 Task: Archive the cards Product, Service Description, Development, Operations, Offering and Financial Summary.
Action: Mouse moved to (542, 289)
Screenshot: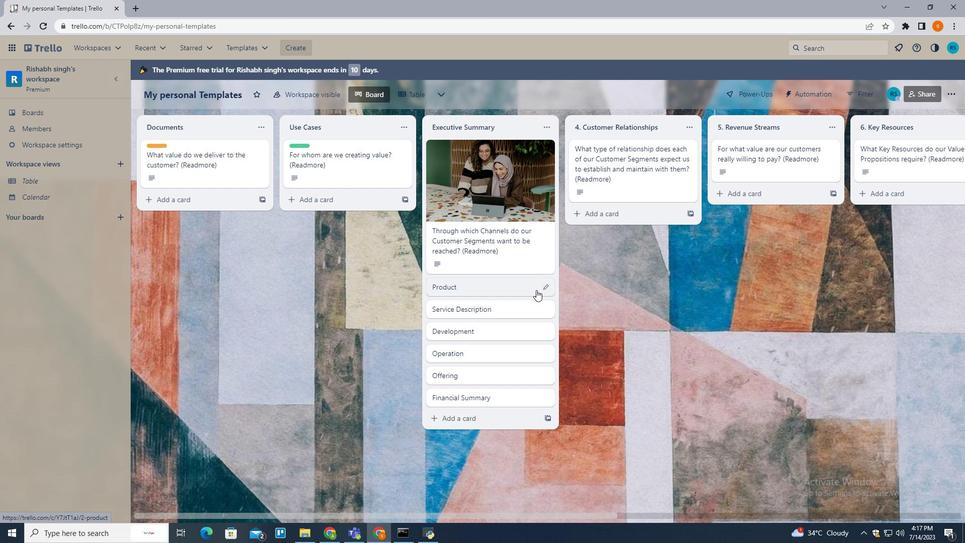 
Action: Mouse pressed left at (542, 289)
Screenshot: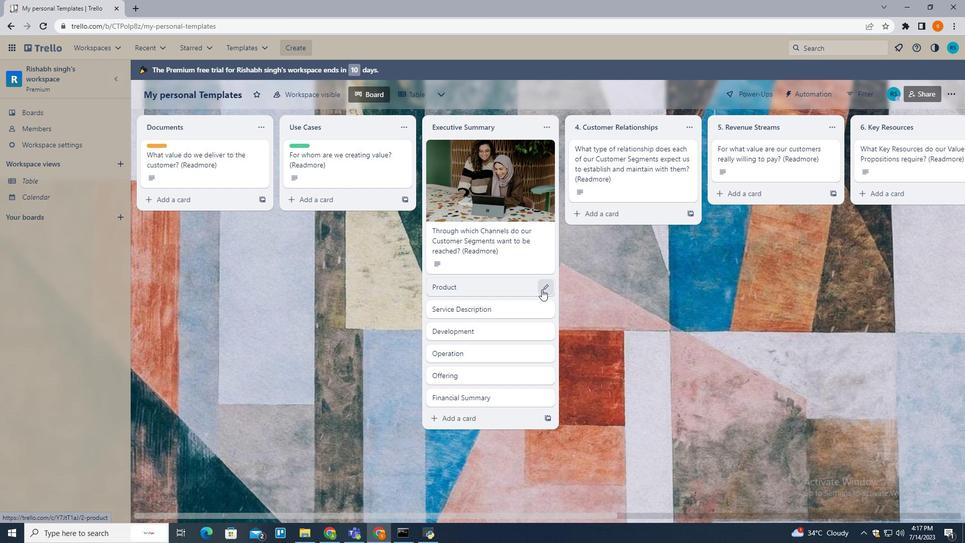 
Action: Mouse moved to (572, 415)
Screenshot: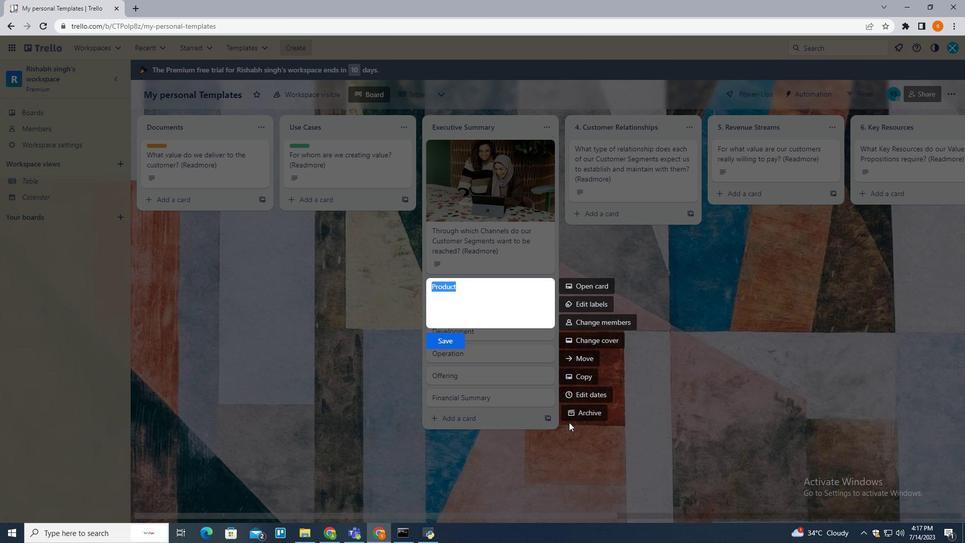 
Action: Mouse pressed left at (572, 415)
Screenshot: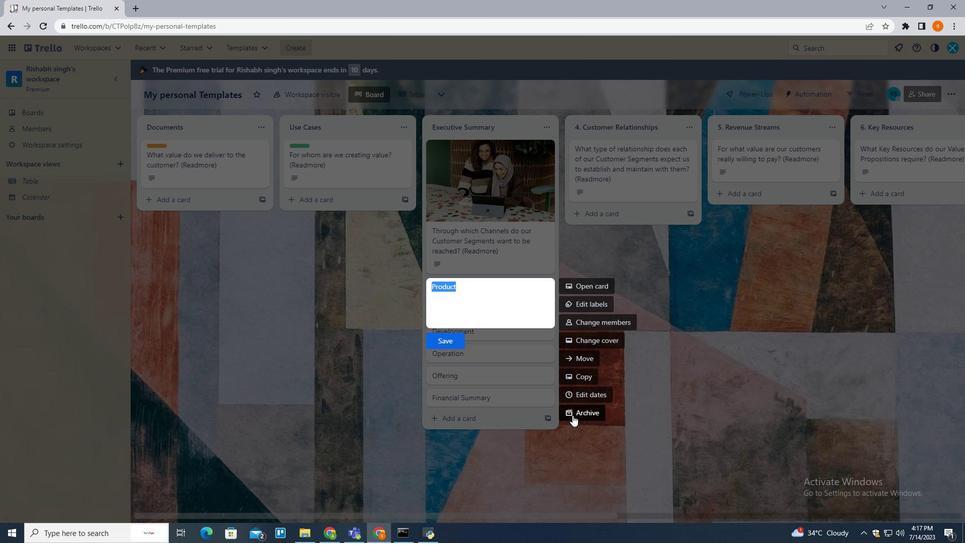 
Action: Mouse moved to (546, 286)
Screenshot: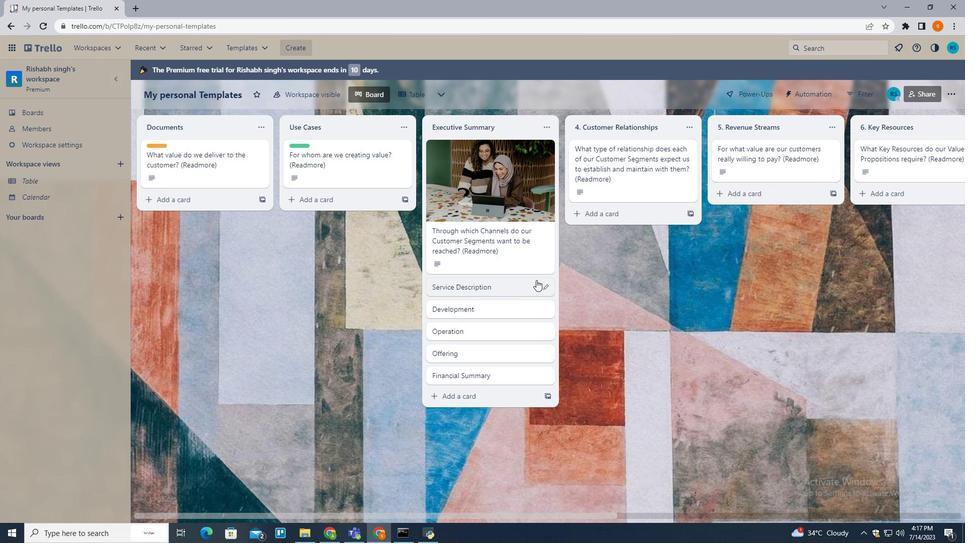 
Action: Mouse pressed left at (546, 286)
Screenshot: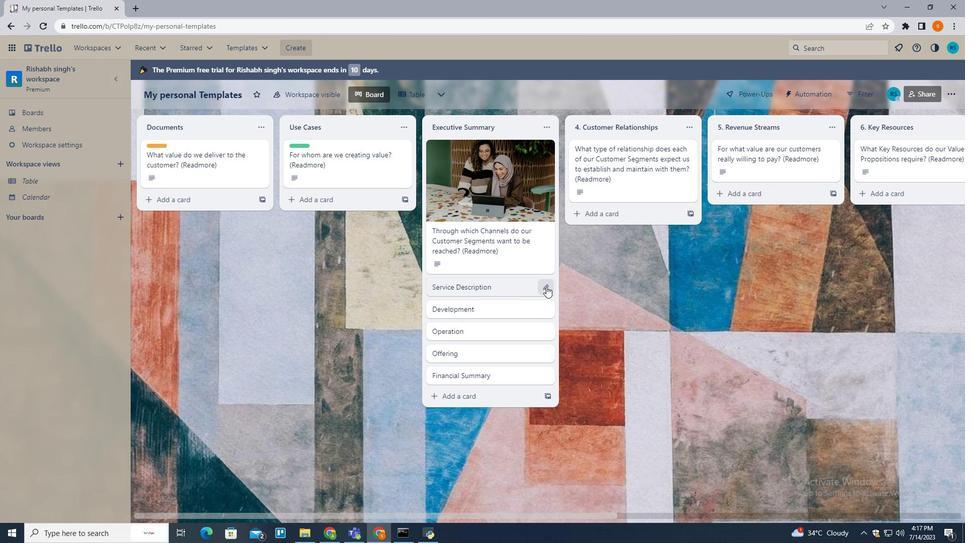 
Action: Mouse moved to (571, 409)
Screenshot: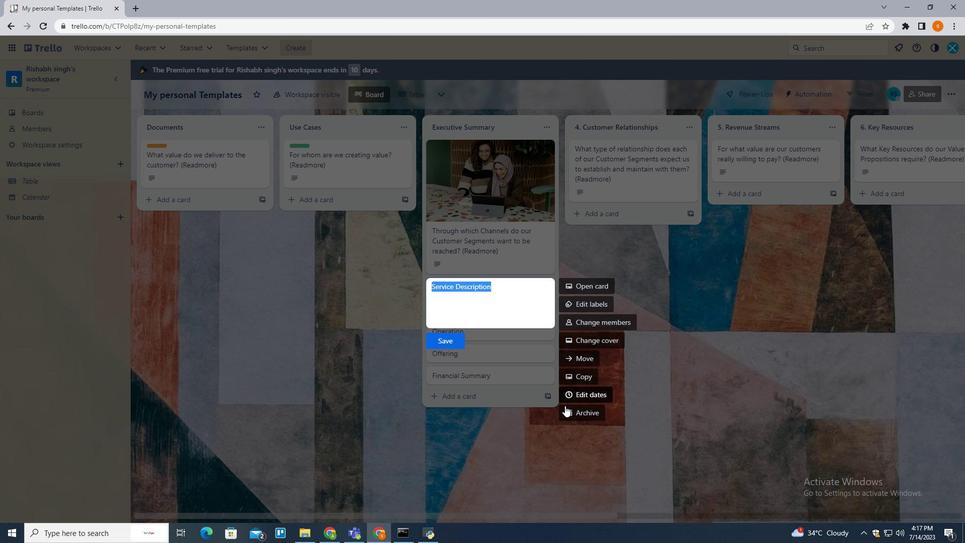 
Action: Mouse pressed left at (571, 409)
Screenshot: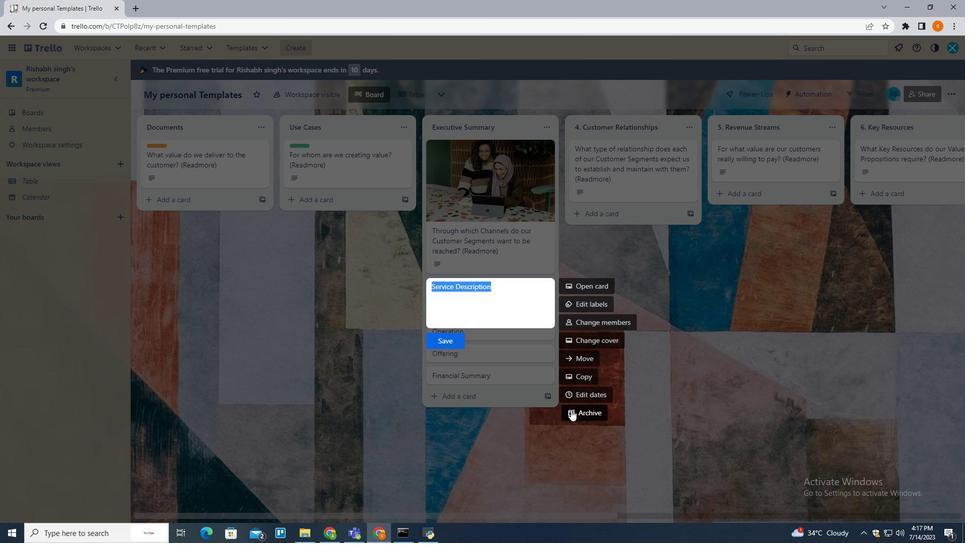 
Action: Mouse moved to (545, 286)
Screenshot: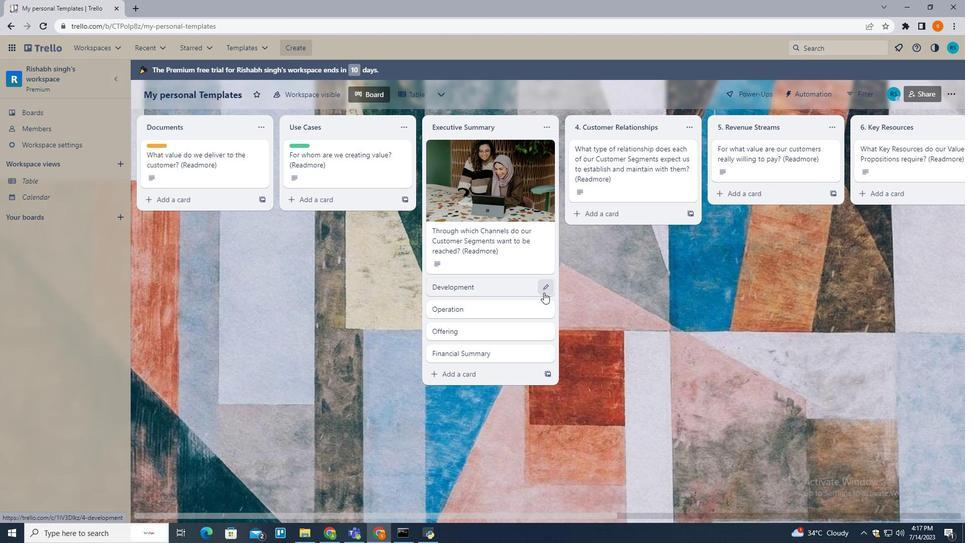 
Action: Mouse pressed left at (545, 286)
Screenshot: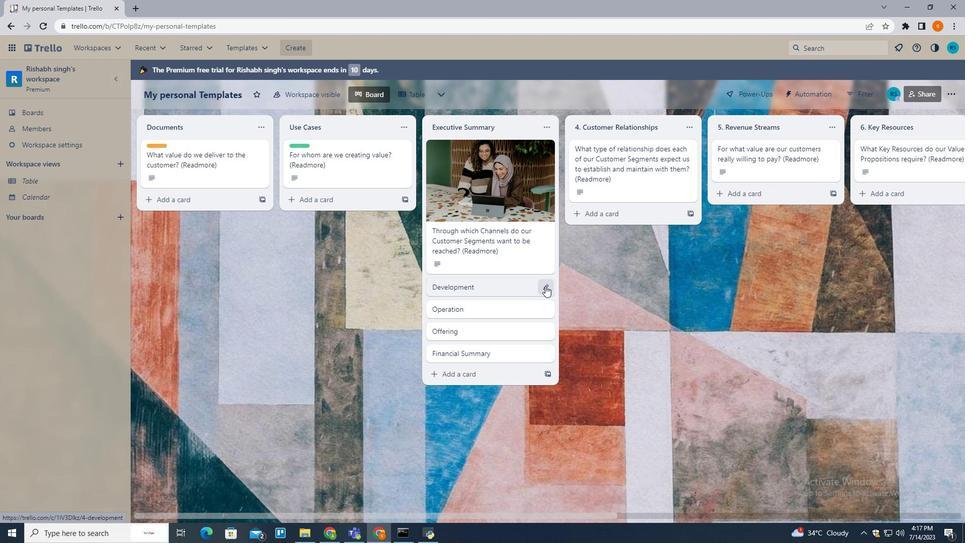 
Action: Mouse moved to (571, 409)
Screenshot: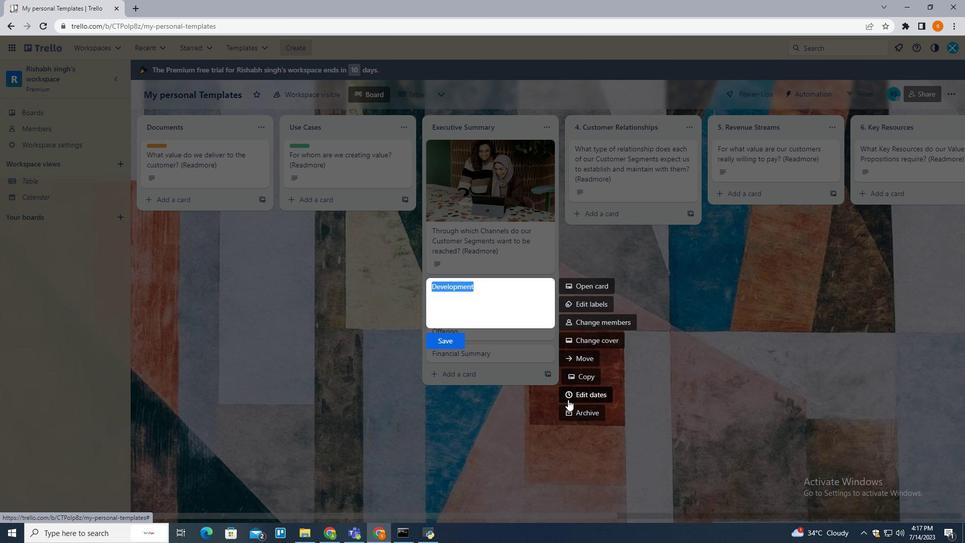 
Action: Mouse pressed left at (571, 409)
Screenshot: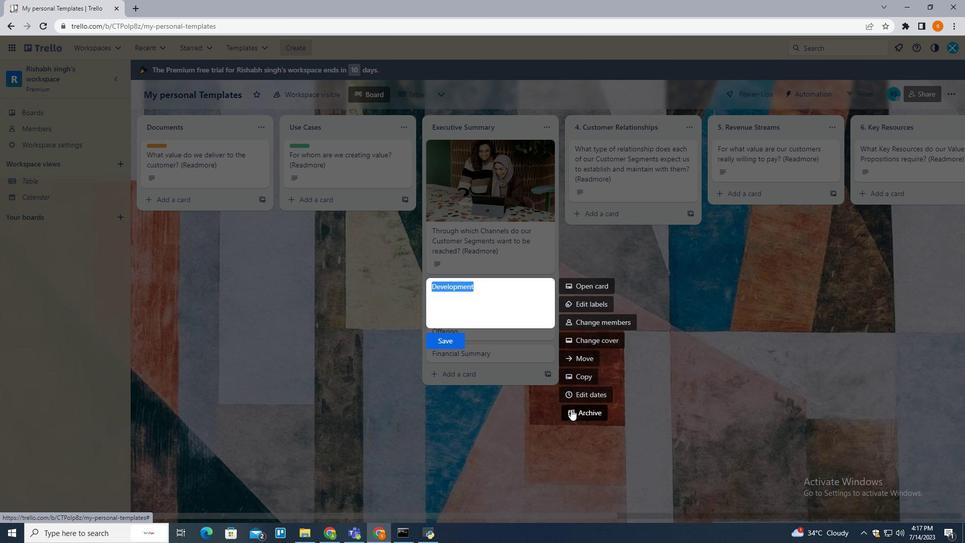
Action: Mouse moved to (546, 287)
Screenshot: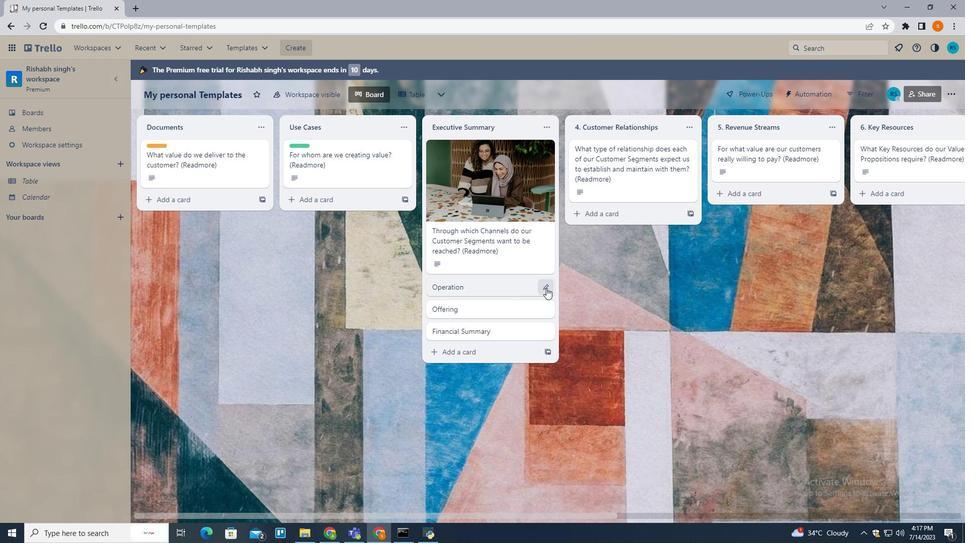
Action: Mouse pressed left at (546, 287)
Screenshot: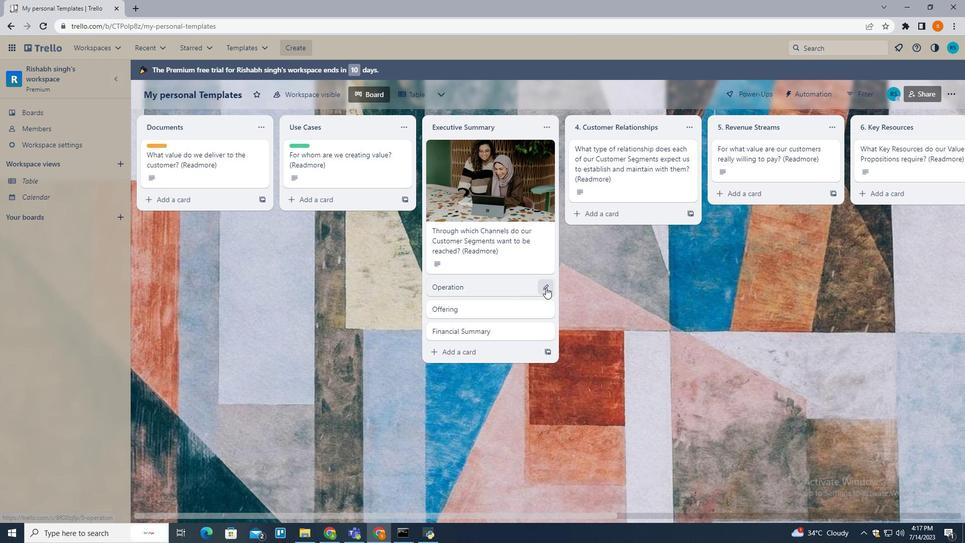 
Action: Mouse moved to (575, 409)
Screenshot: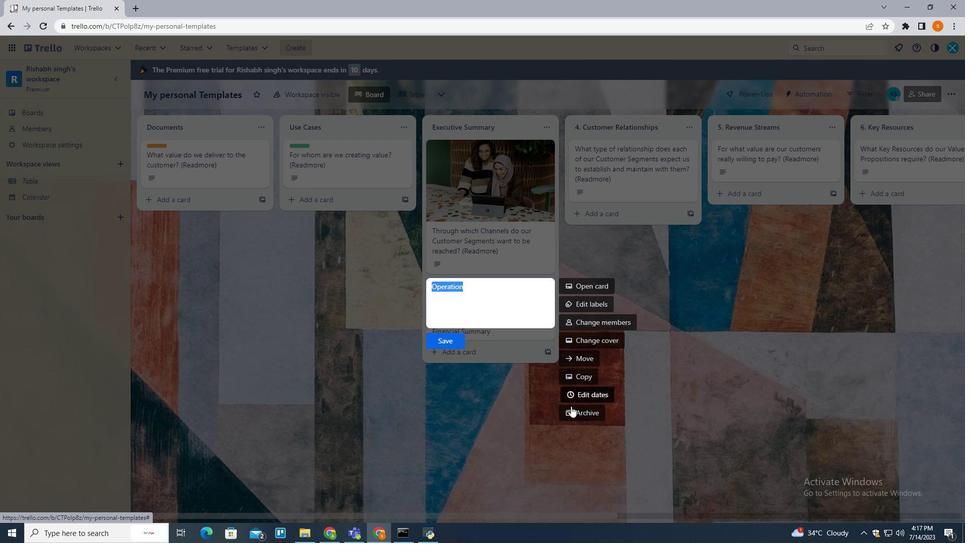 
Action: Mouse pressed left at (575, 409)
Screenshot: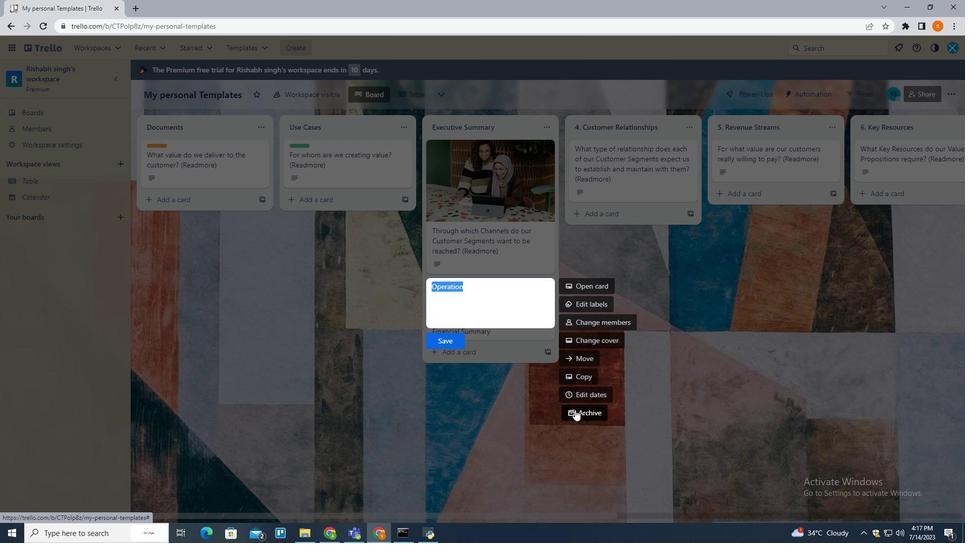 
Action: Mouse moved to (544, 285)
Screenshot: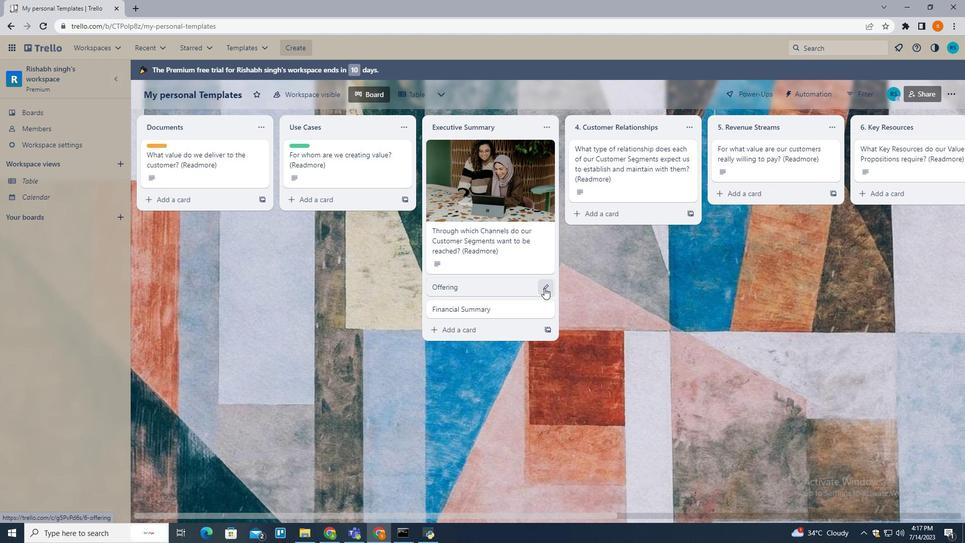 
Action: Mouse pressed left at (544, 285)
Screenshot: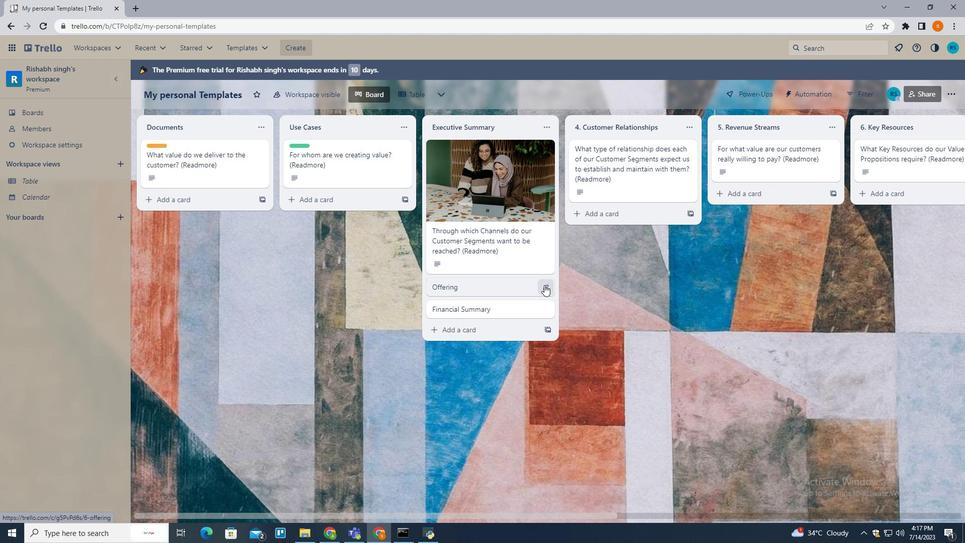
Action: Mouse moved to (574, 409)
Screenshot: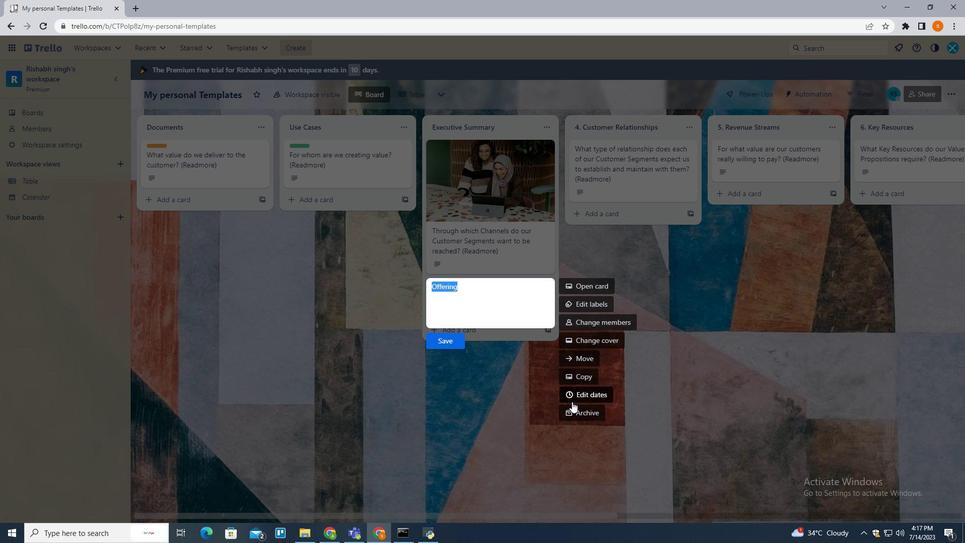 
Action: Mouse pressed left at (574, 409)
Screenshot: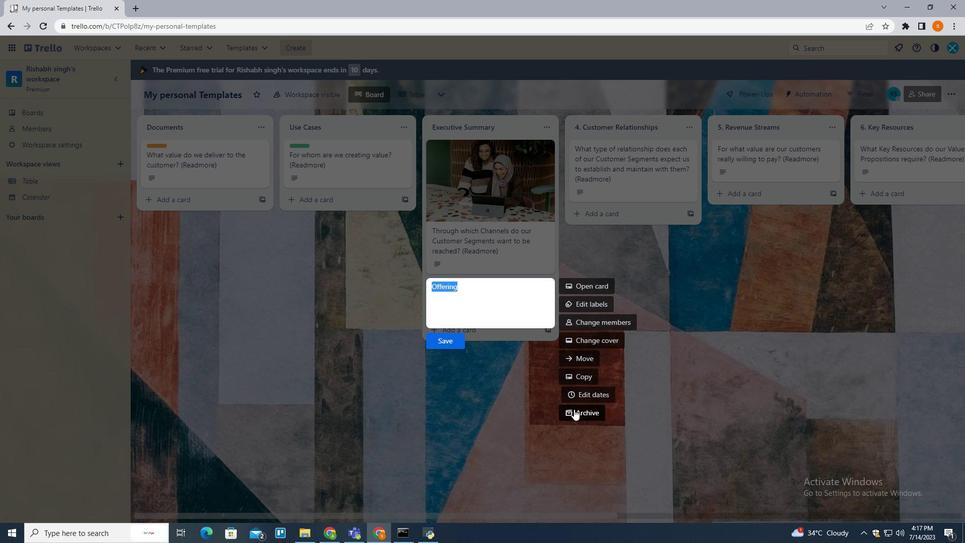
Action: Mouse moved to (546, 291)
Screenshot: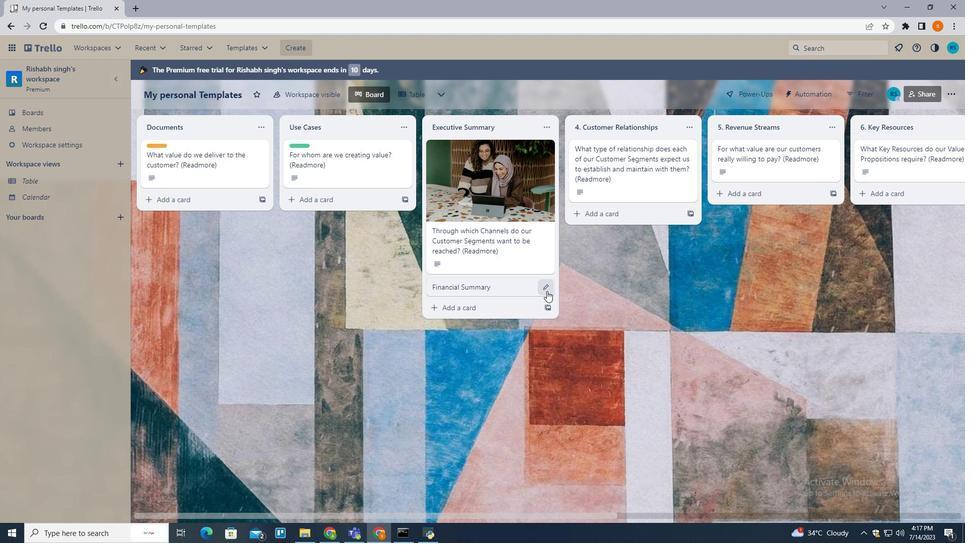 
Action: Mouse pressed left at (546, 291)
Screenshot: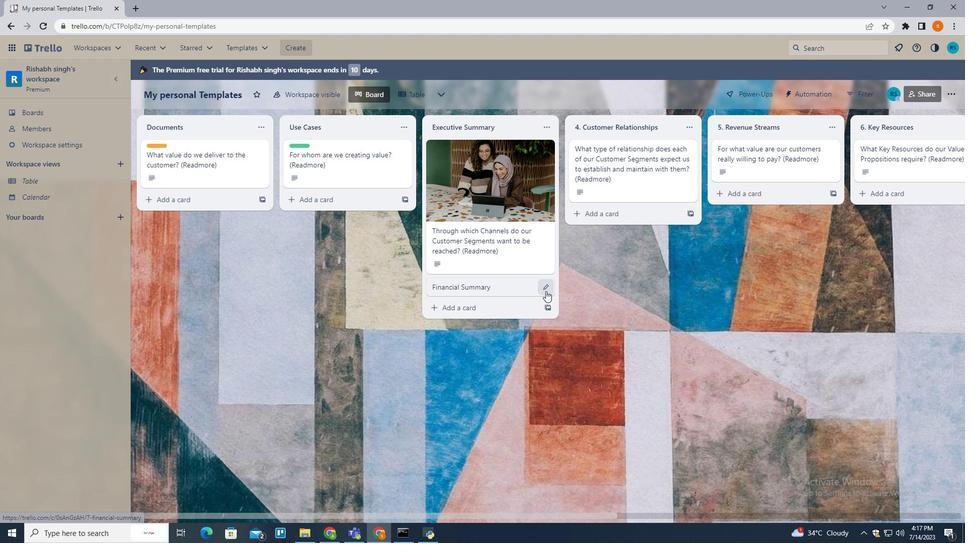 
Action: Mouse moved to (574, 406)
Screenshot: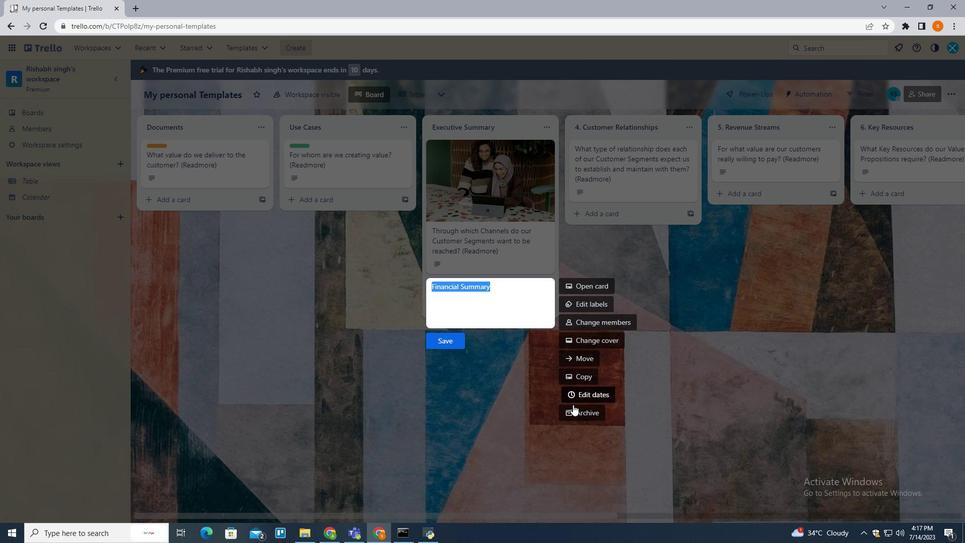 
Action: Mouse pressed left at (574, 406)
Screenshot: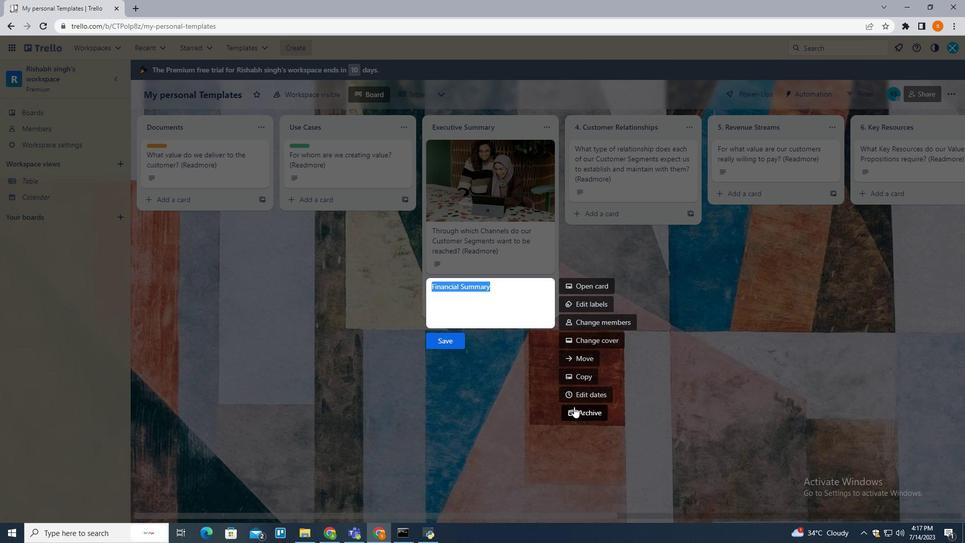
Action: Mouse moved to (544, 381)
Screenshot: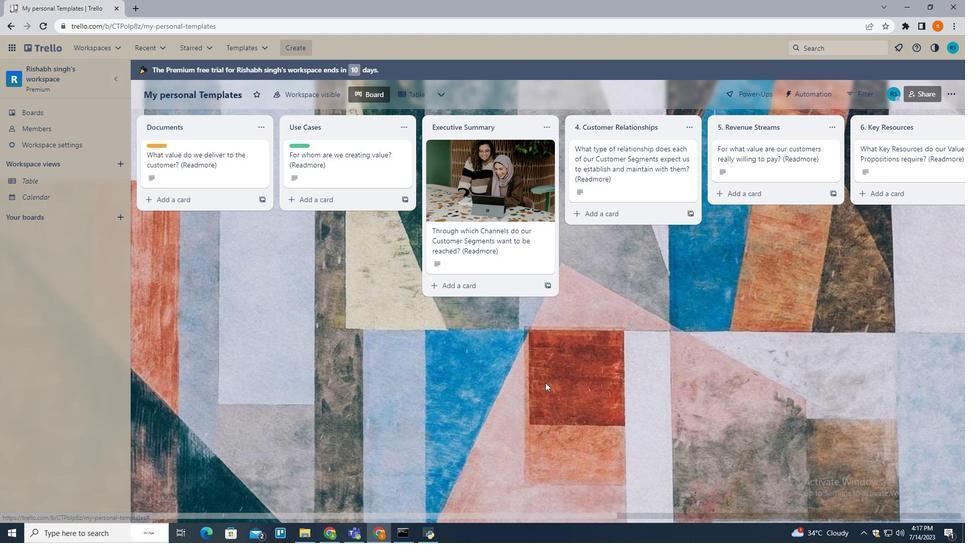 
